 Task: Create in the project AgileOutlook and in the Backlog issue 'Create a new online platform for online fitness courses with advanced workout tracking and personalization features' a child issue 'Automated infrastructure disaster recovery planning and optimization', and assign it to team member softage.1@softage.net. Create in the project AgileOutlook and in the Backlog issue 'Implement a new cloud-based performance management system for a company with advanced employee evaluation and goal setting features' a child issue 'Integration with vendor management systems', and assign it to team member softage.2@softage.net
Action: Mouse moved to (572, 425)
Screenshot: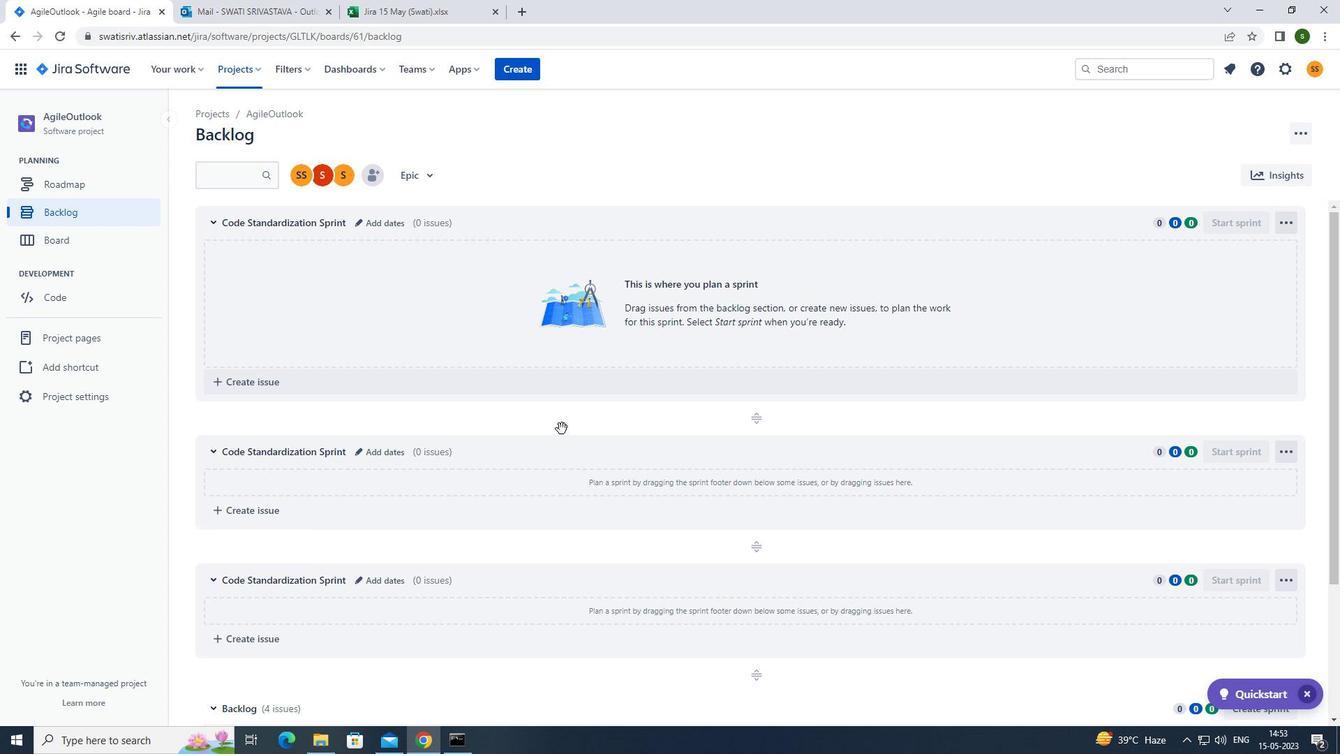 
Action: Mouse scrolled (572, 424) with delta (0, 0)
Screenshot: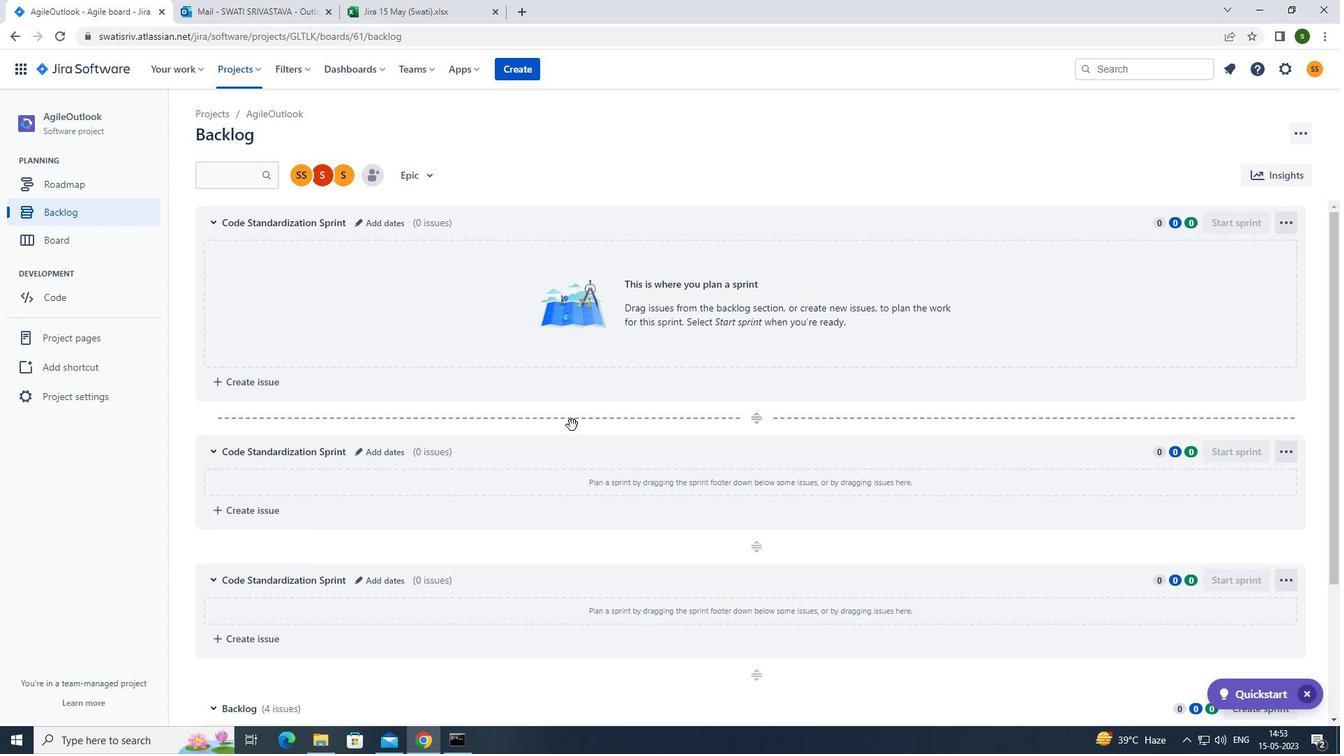 
Action: Mouse scrolled (572, 424) with delta (0, 0)
Screenshot: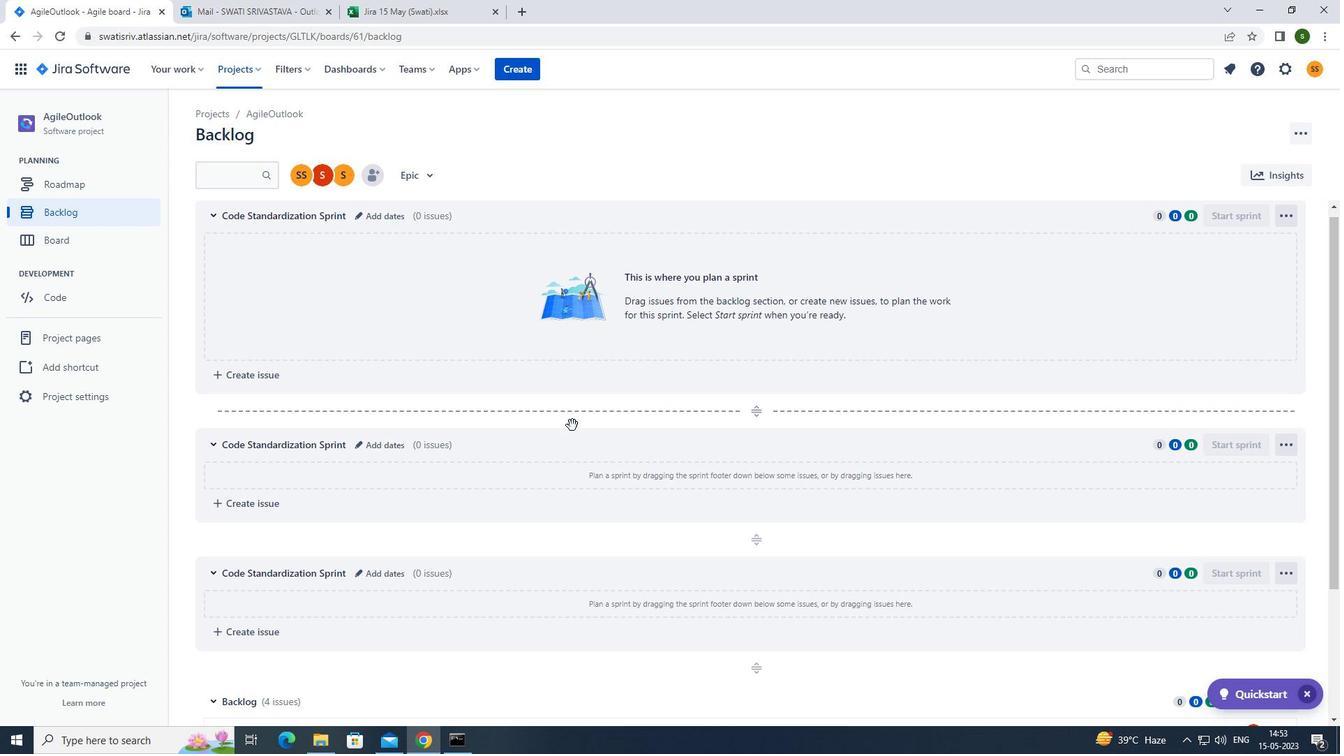 
Action: Mouse scrolled (572, 424) with delta (0, 0)
Screenshot: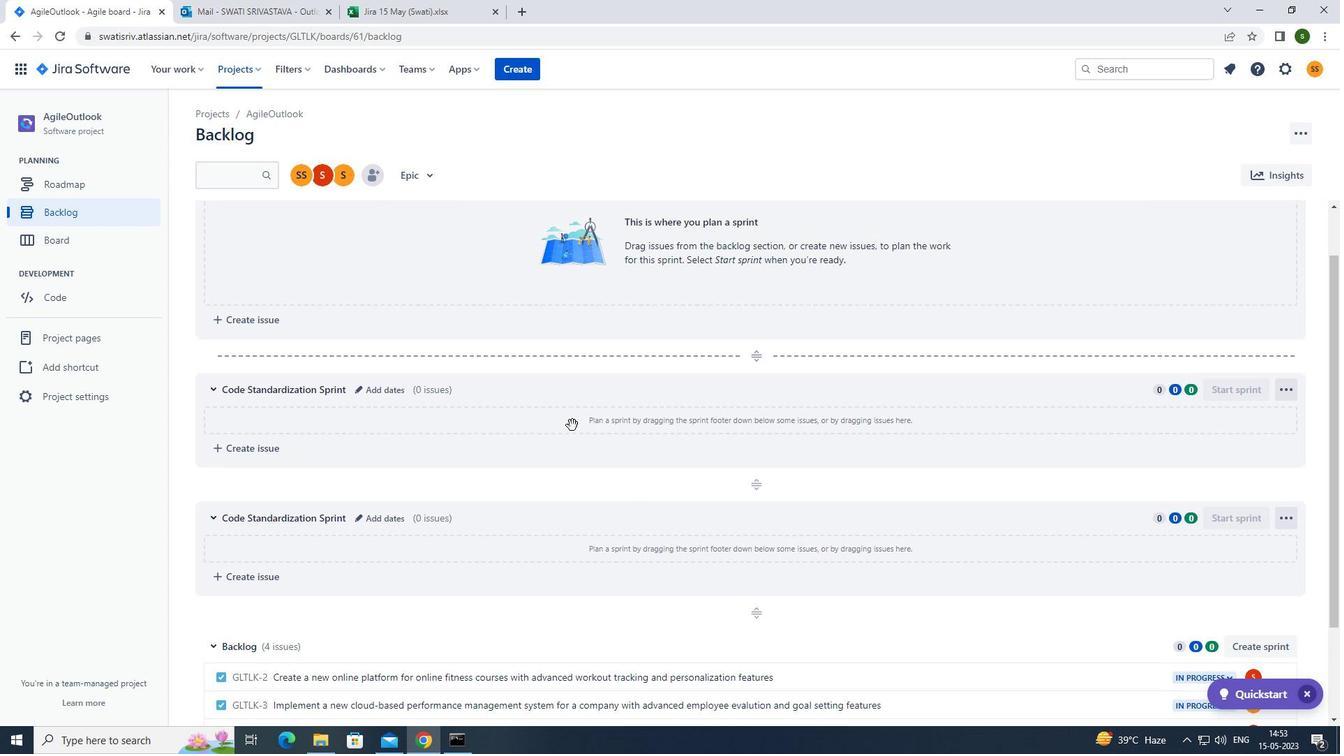 
Action: Mouse scrolled (572, 424) with delta (0, 0)
Screenshot: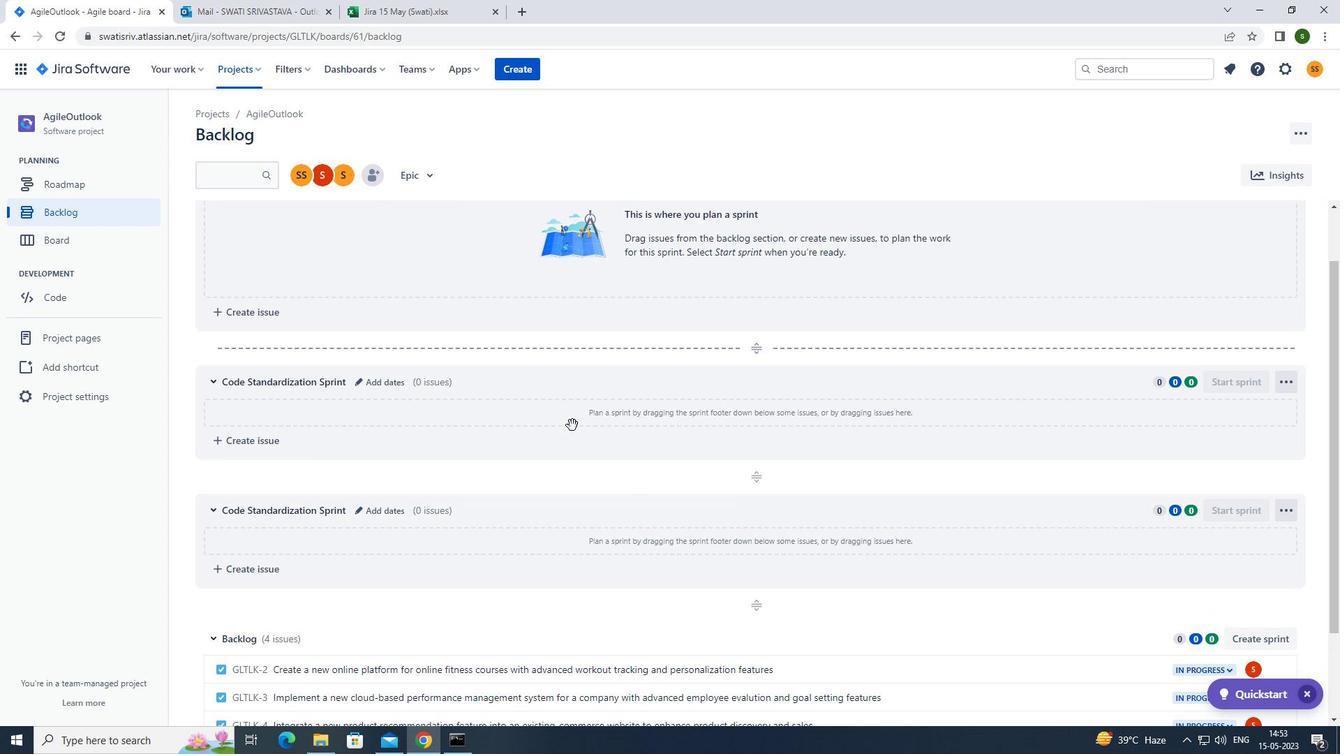 
Action: Mouse scrolled (572, 424) with delta (0, 0)
Screenshot: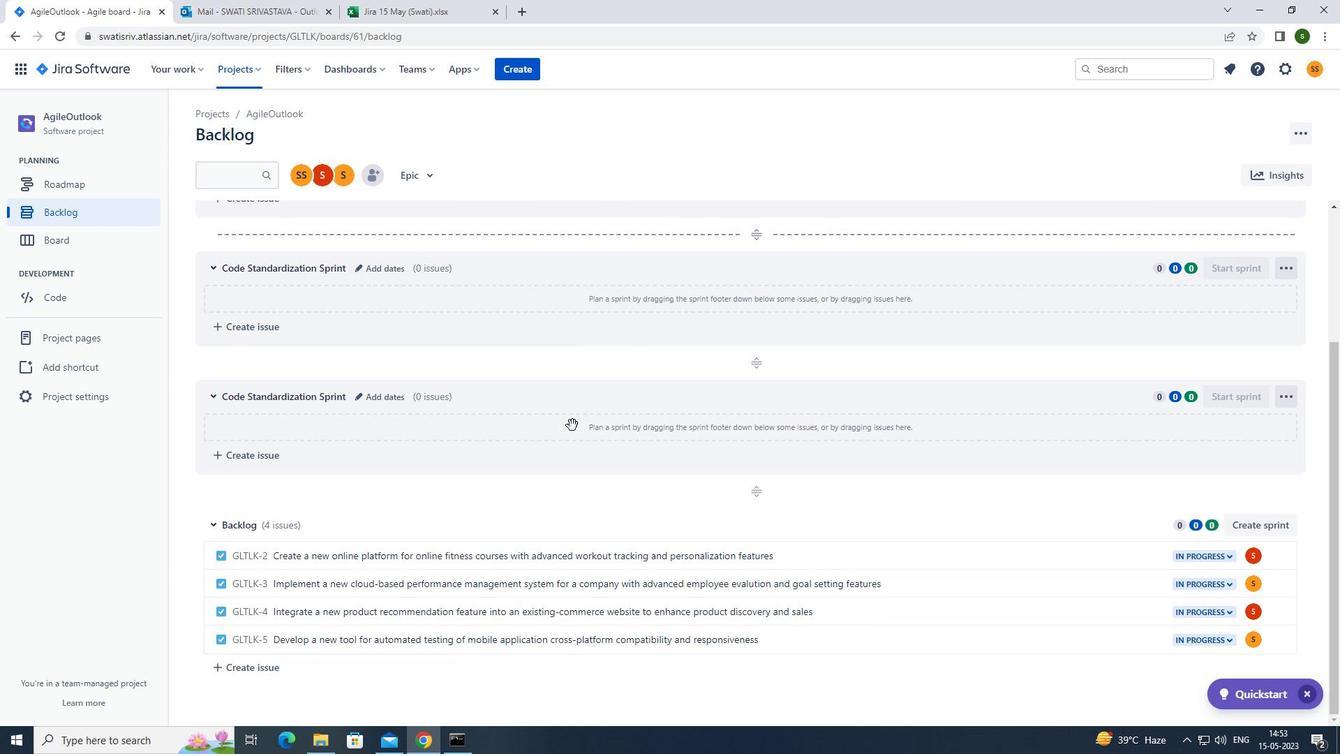
Action: Mouse scrolled (572, 424) with delta (0, 0)
Screenshot: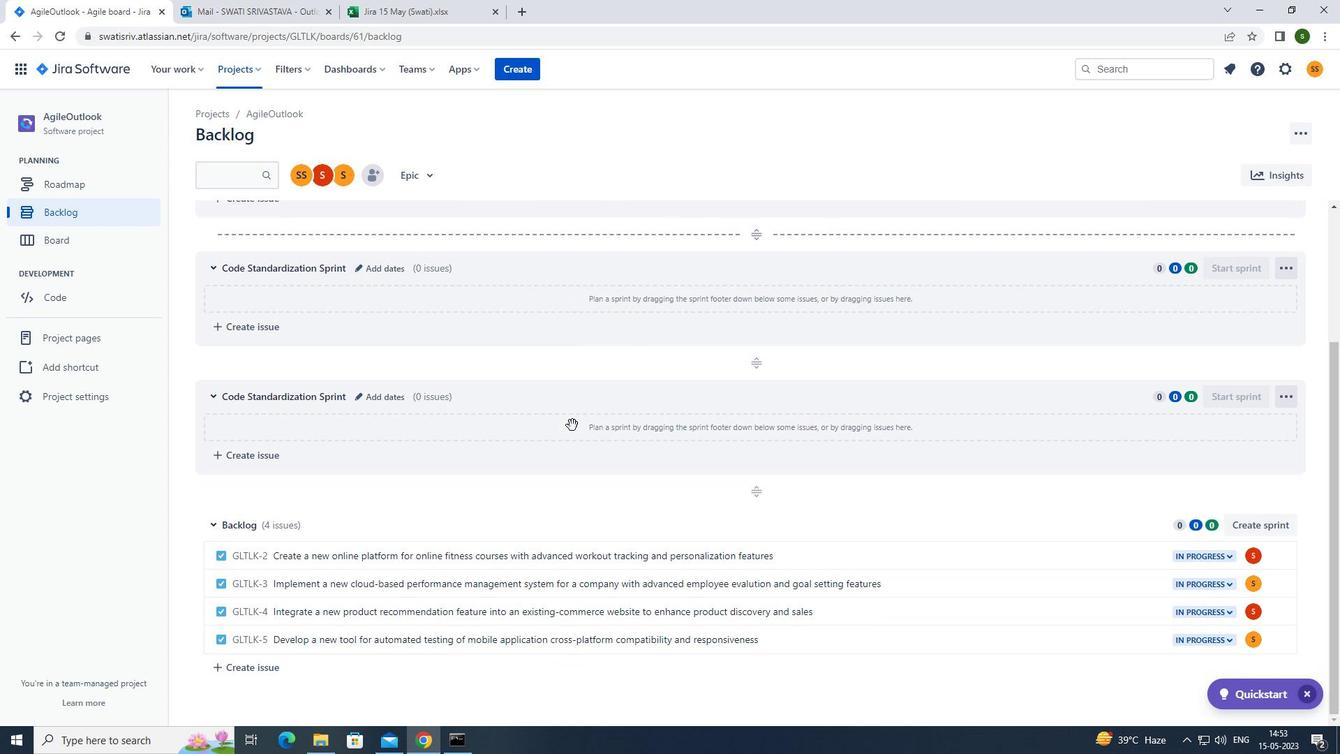 
Action: Mouse moved to (933, 549)
Screenshot: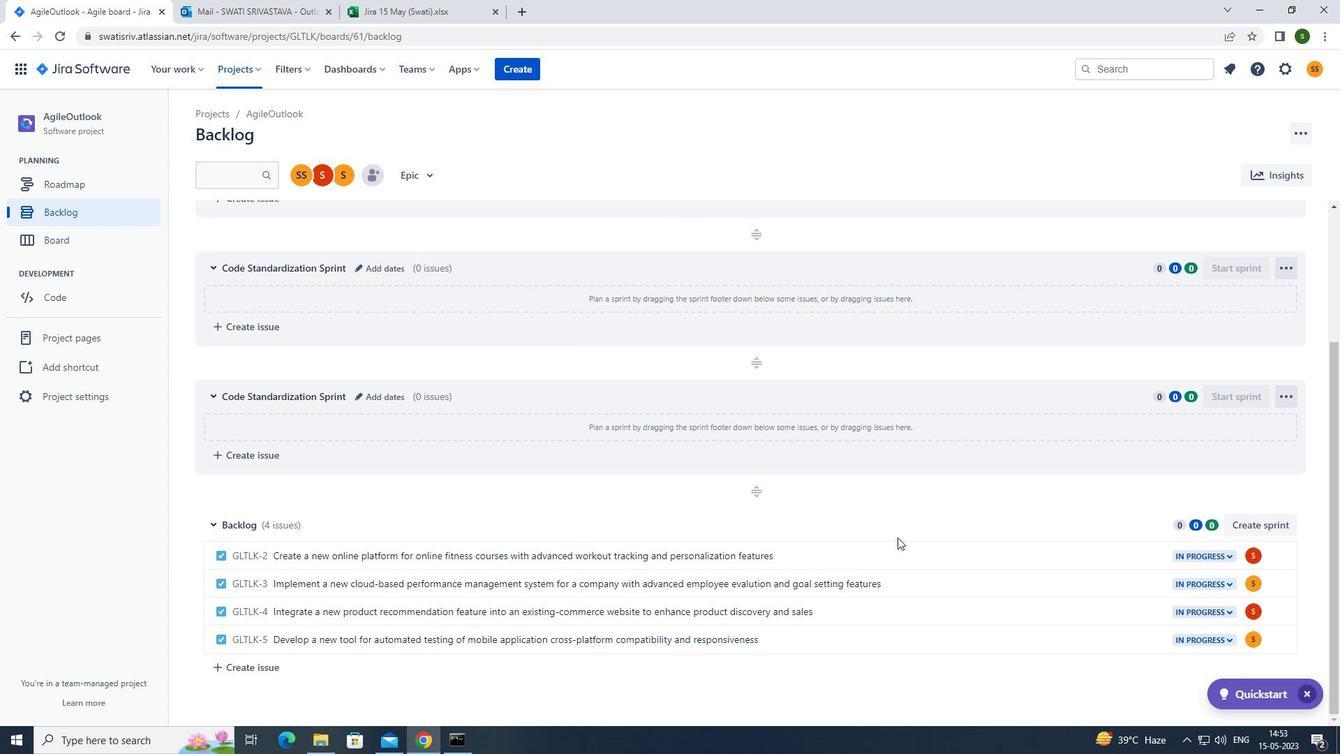 
Action: Mouse pressed left at (933, 549)
Screenshot: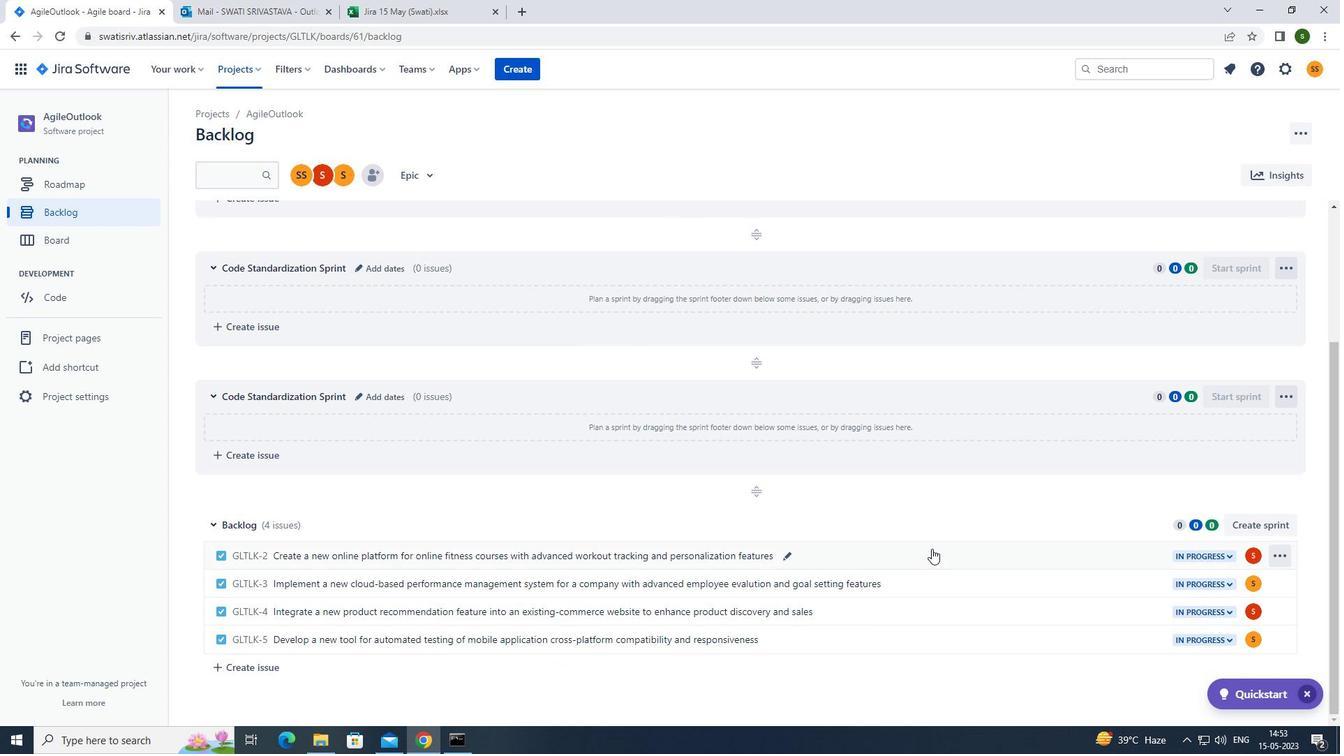 
Action: Mouse moved to (1091, 334)
Screenshot: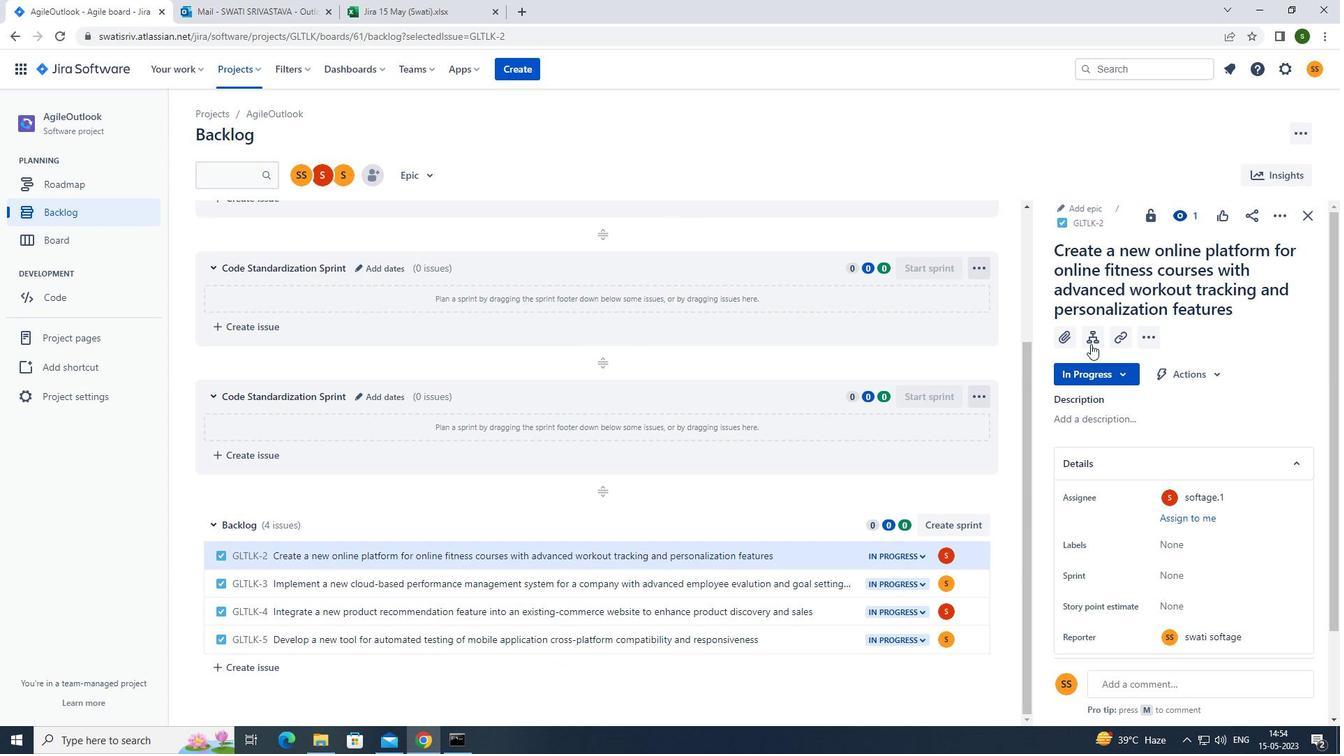 
Action: Mouse pressed left at (1091, 334)
Screenshot: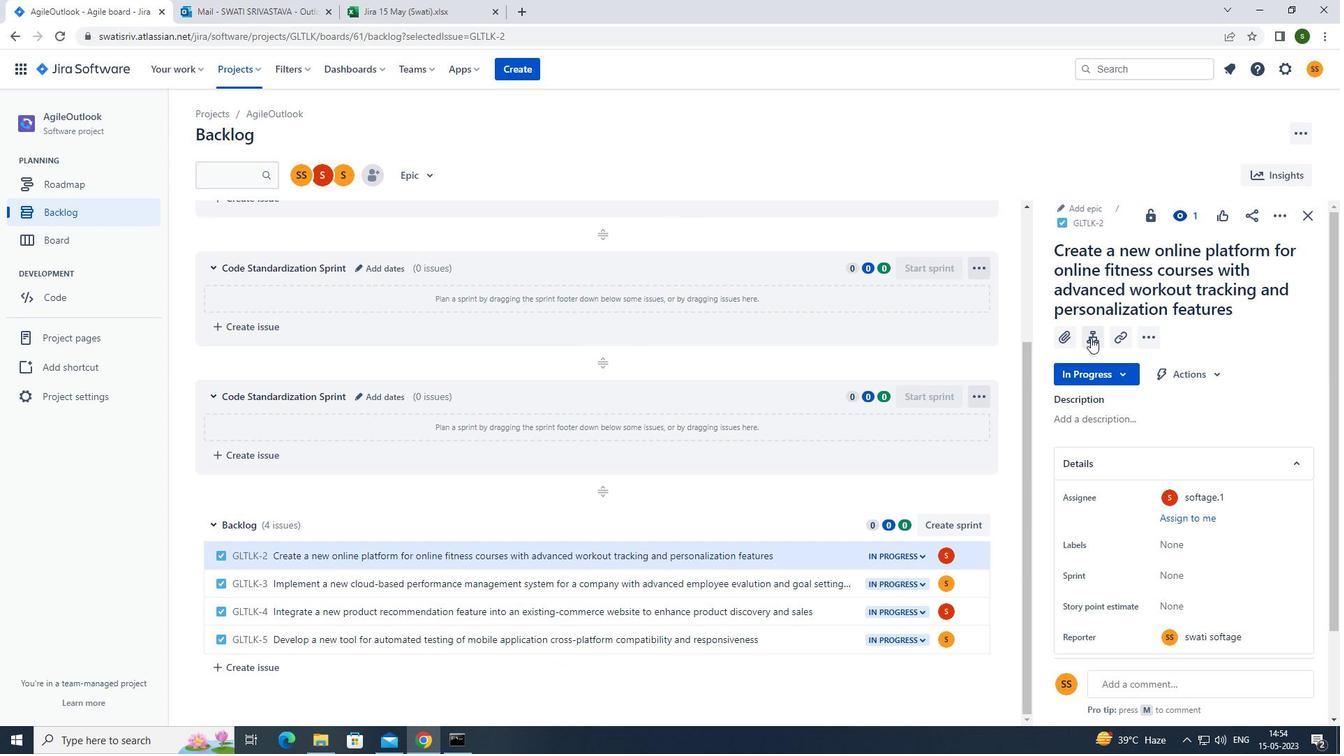 
Action: Mouse moved to (1119, 446)
Screenshot: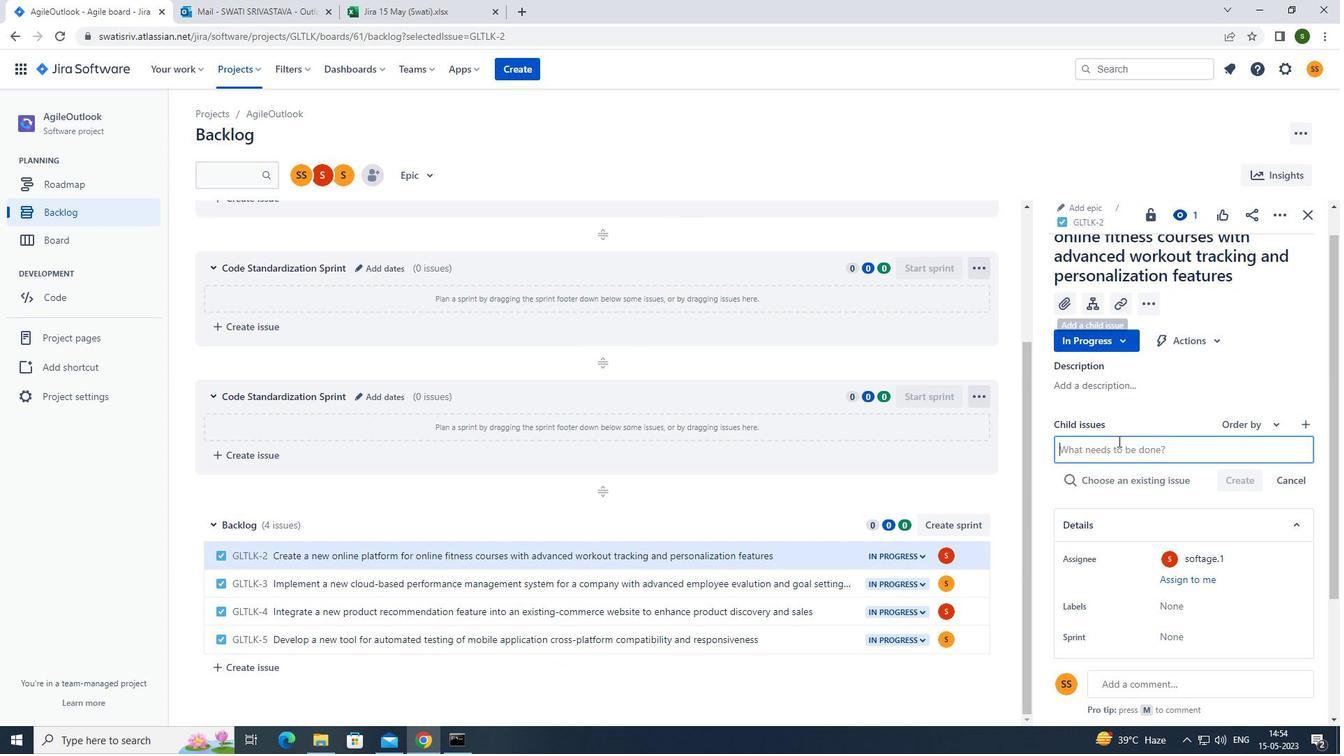 
Action: Mouse pressed left at (1119, 446)
Screenshot: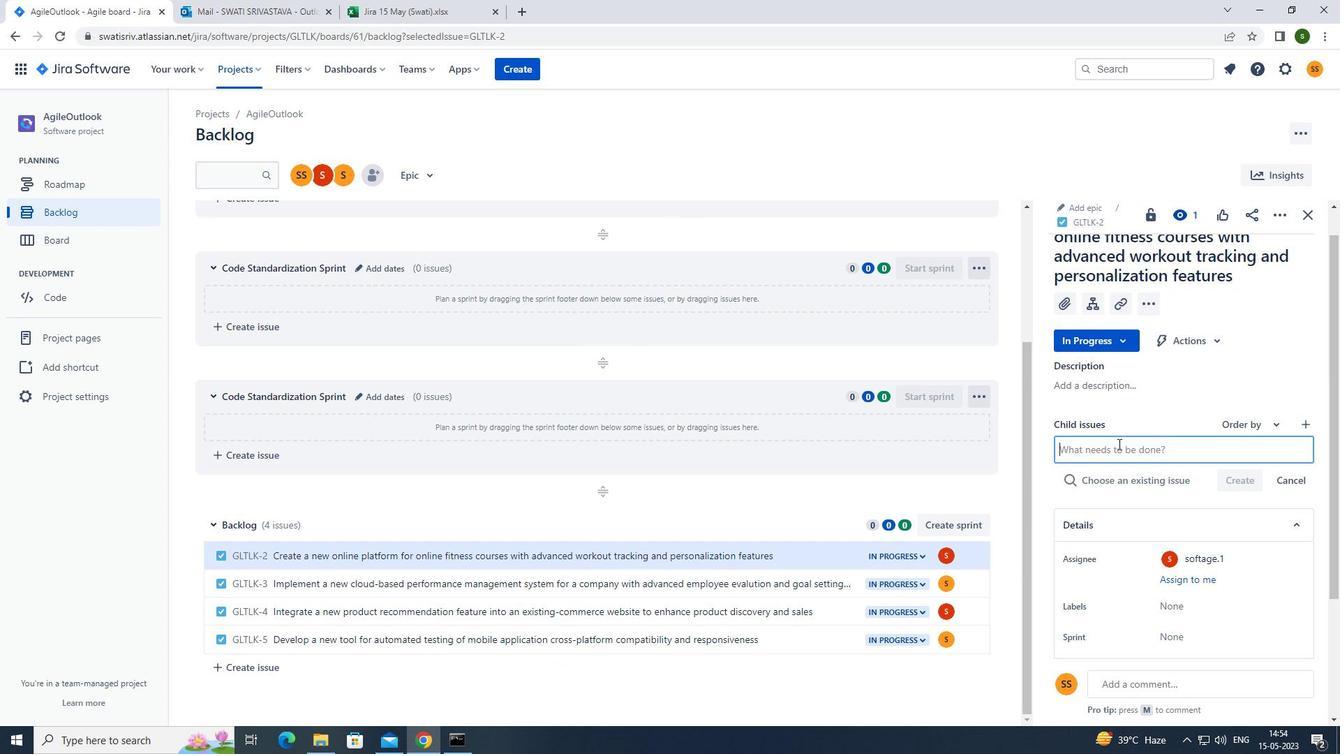 
Action: Mouse moved to (1100, 455)
Screenshot: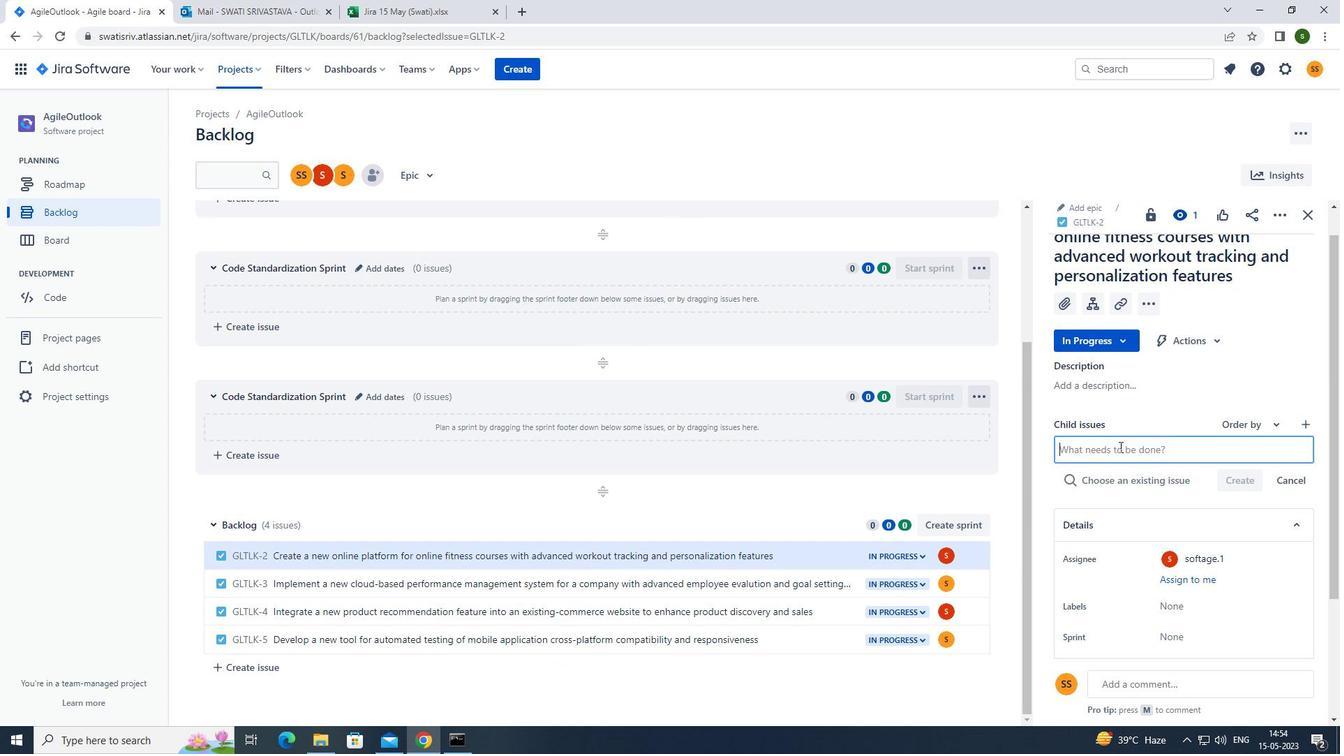 
Action: Key pressed <Key.caps_lock>a<Key.caps_lock>utomated<Key.space>infrastructure<Key.space>disaster<Key.space>recovery<Key.space>planning<Key.space>and<Key.space>optimization<Key.enter>
Screenshot: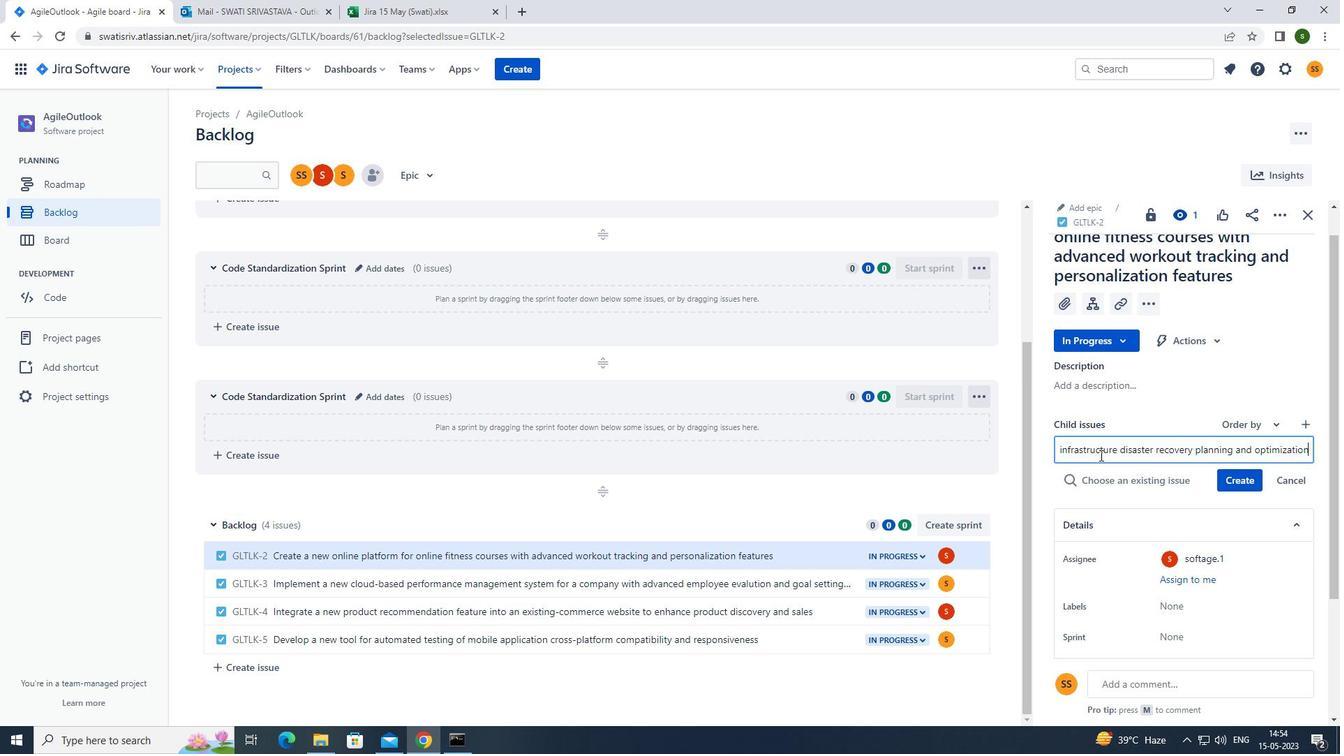 
Action: Mouse moved to (1251, 458)
Screenshot: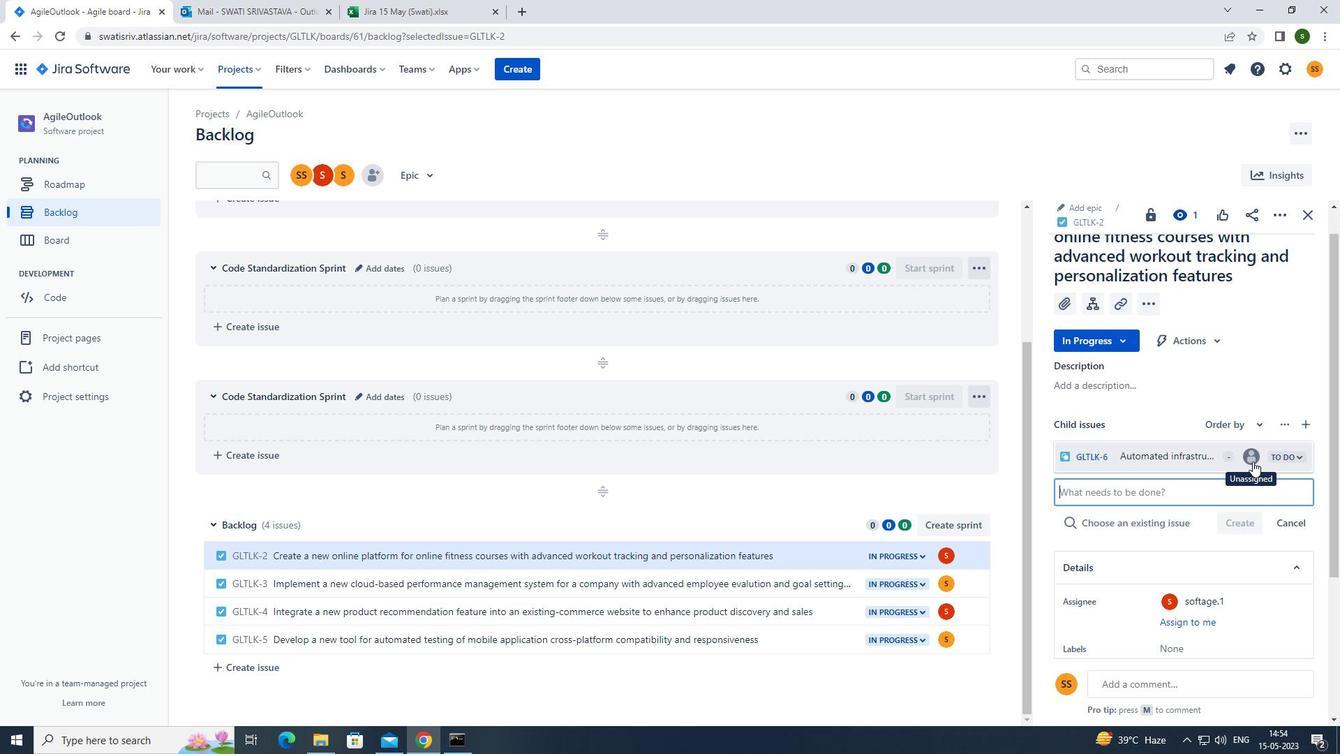 
Action: Mouse pressed left at (1251, 458)
Screenshot: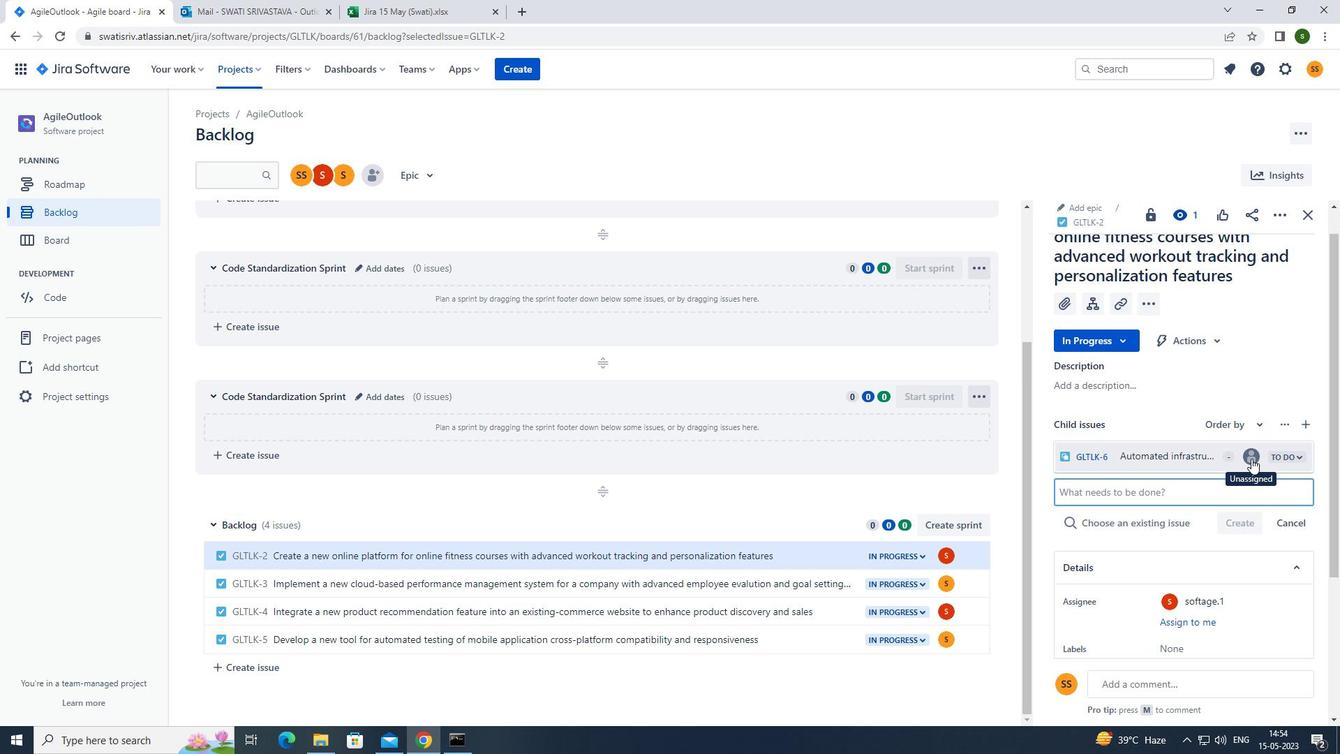 
Action: Mouse moved to (1154, 497)
Screenshot: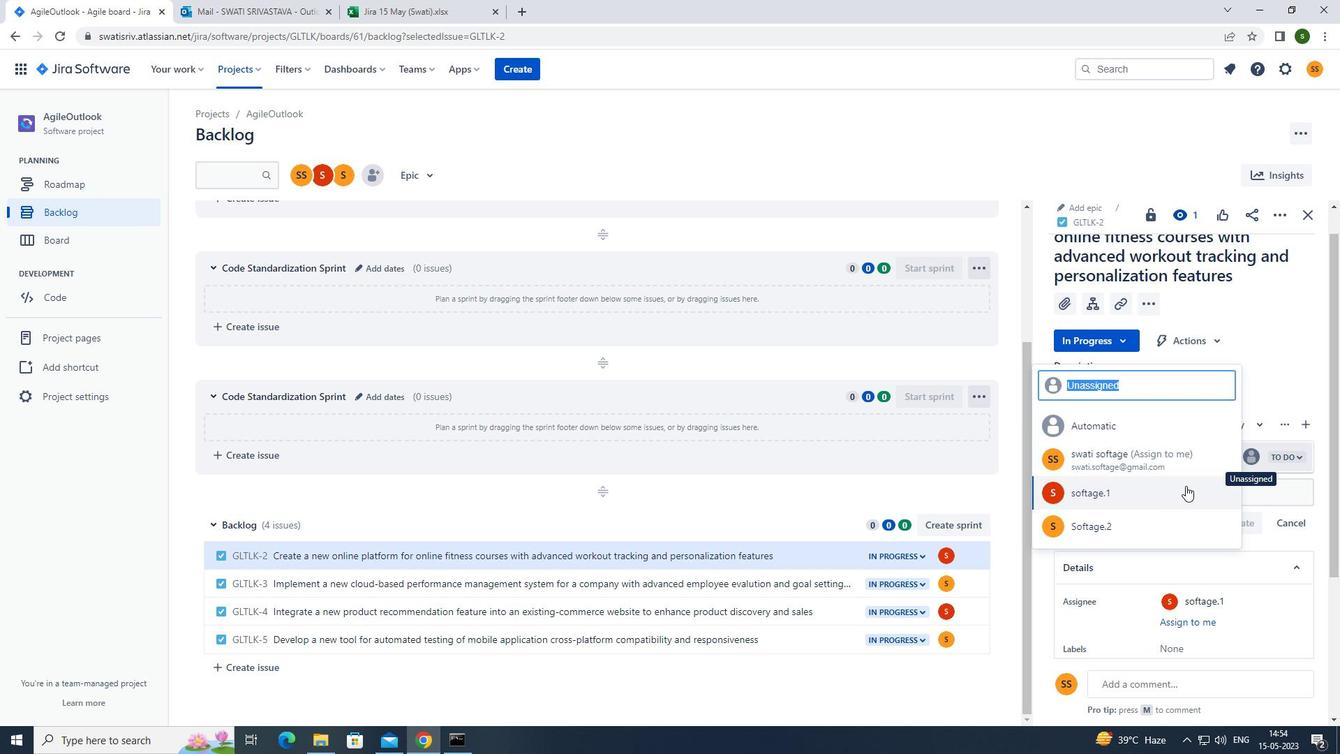 
Action: Mouse pressed left at (1154, 497)
Screenshot: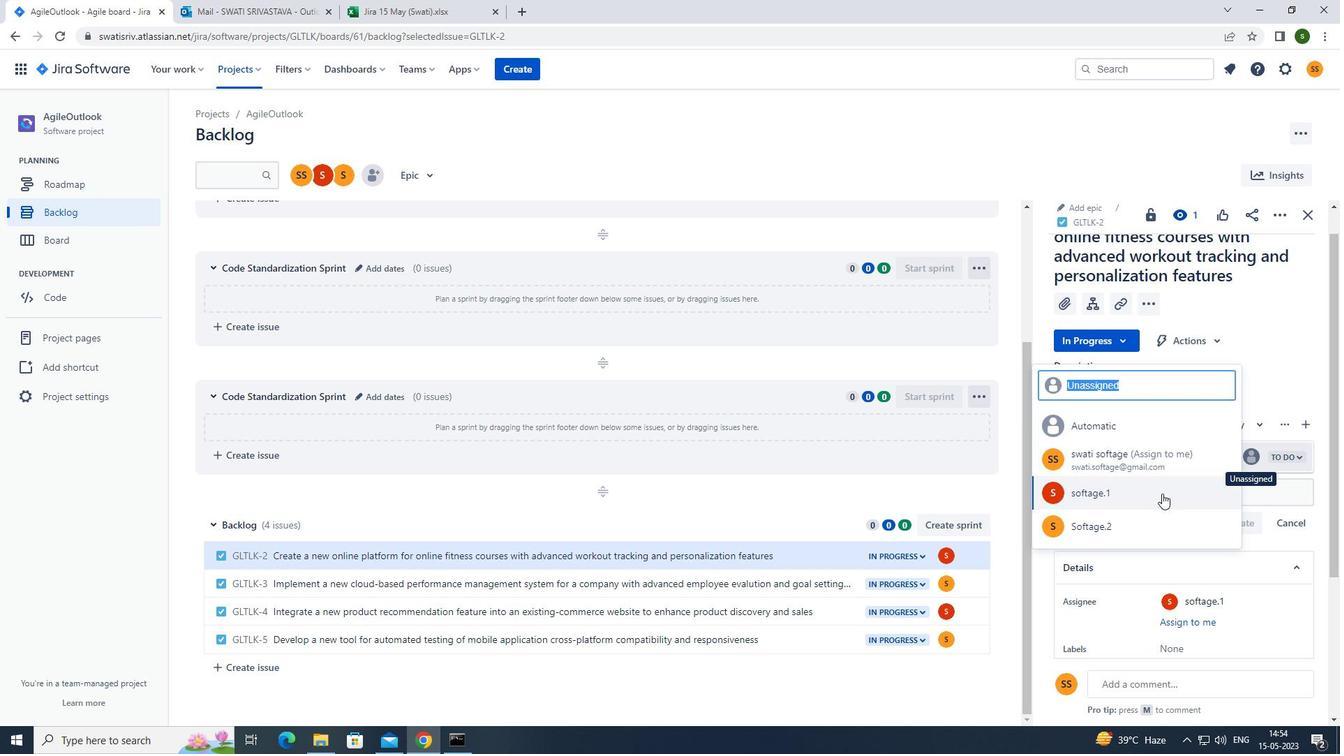 
Action: Mouse moved to (854, 591)
Screenshot: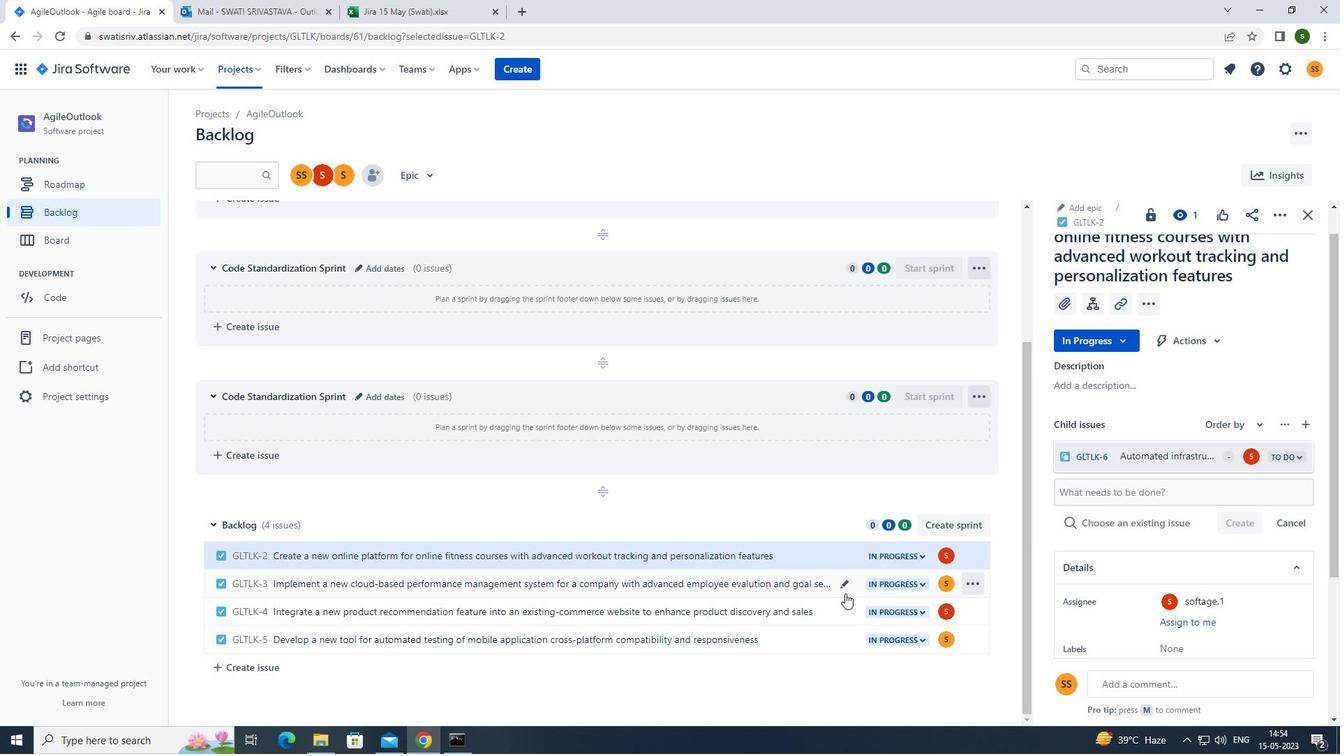 
Action: Mouse pressed left at (854, 591)
Screenshot: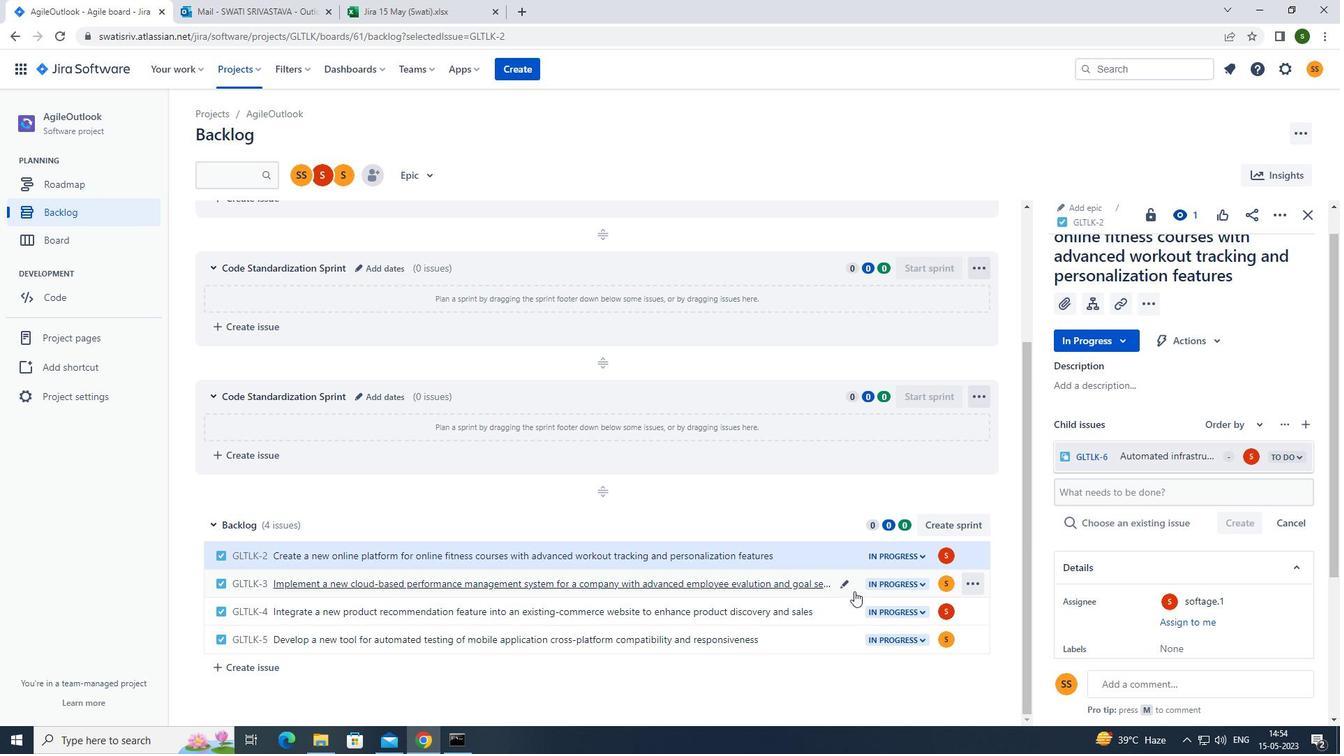 
Action: Mouse moved to (1096, 360)
Screenshot: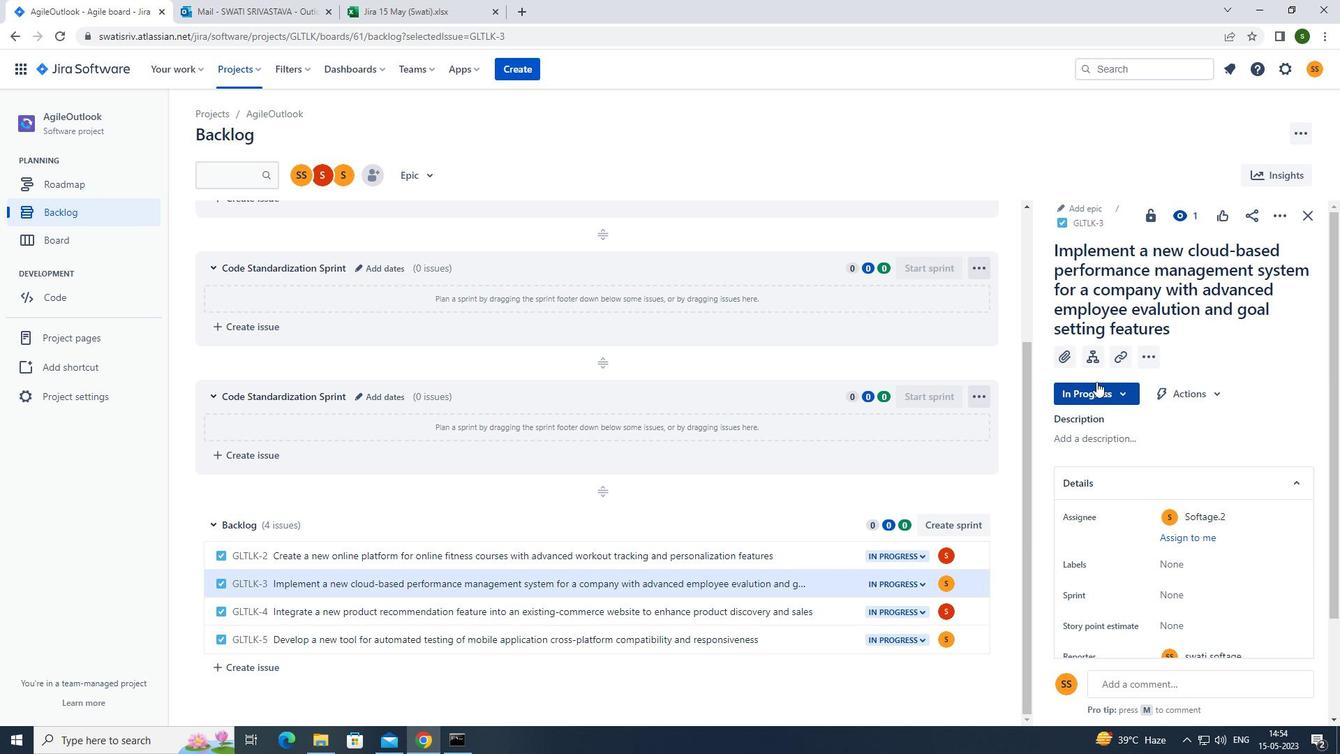 
Action: Mouse pressed left at (1096, 360)
Screenshot: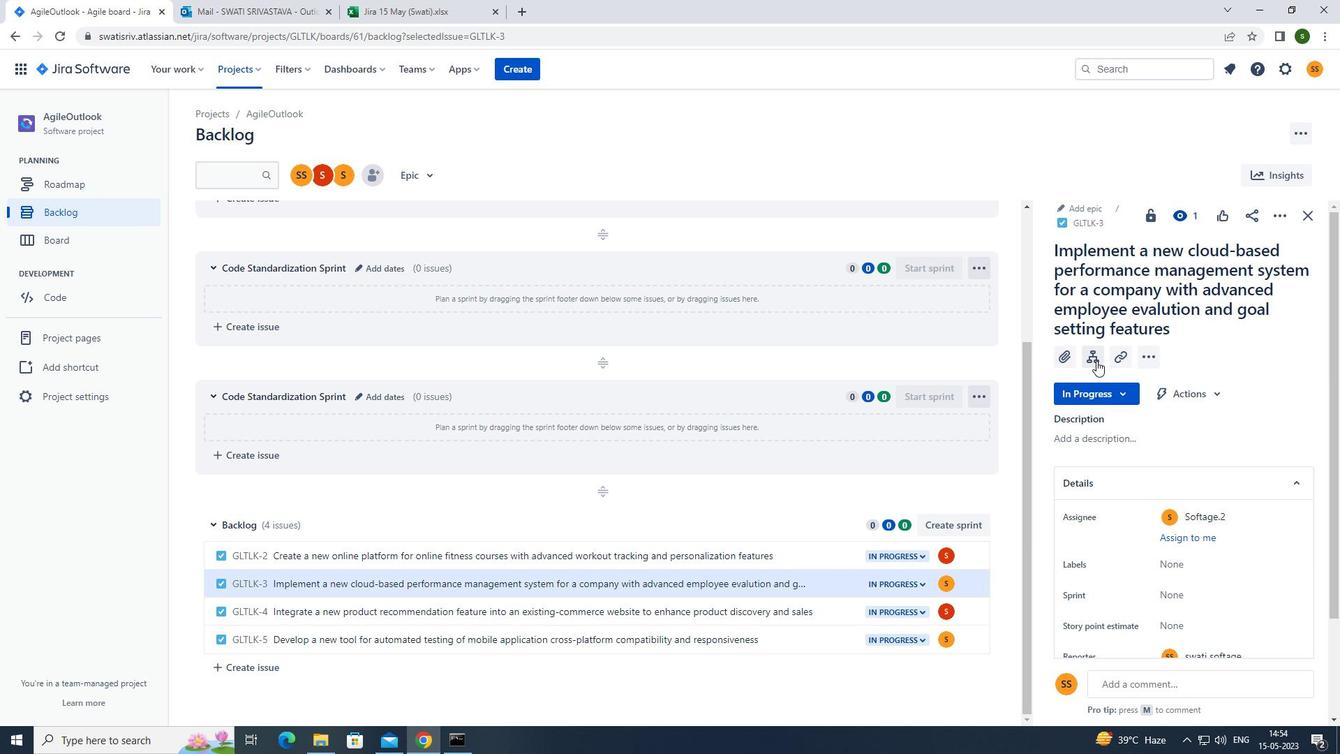 
Action: Mouse moved to (1136, 453)
Screenshot: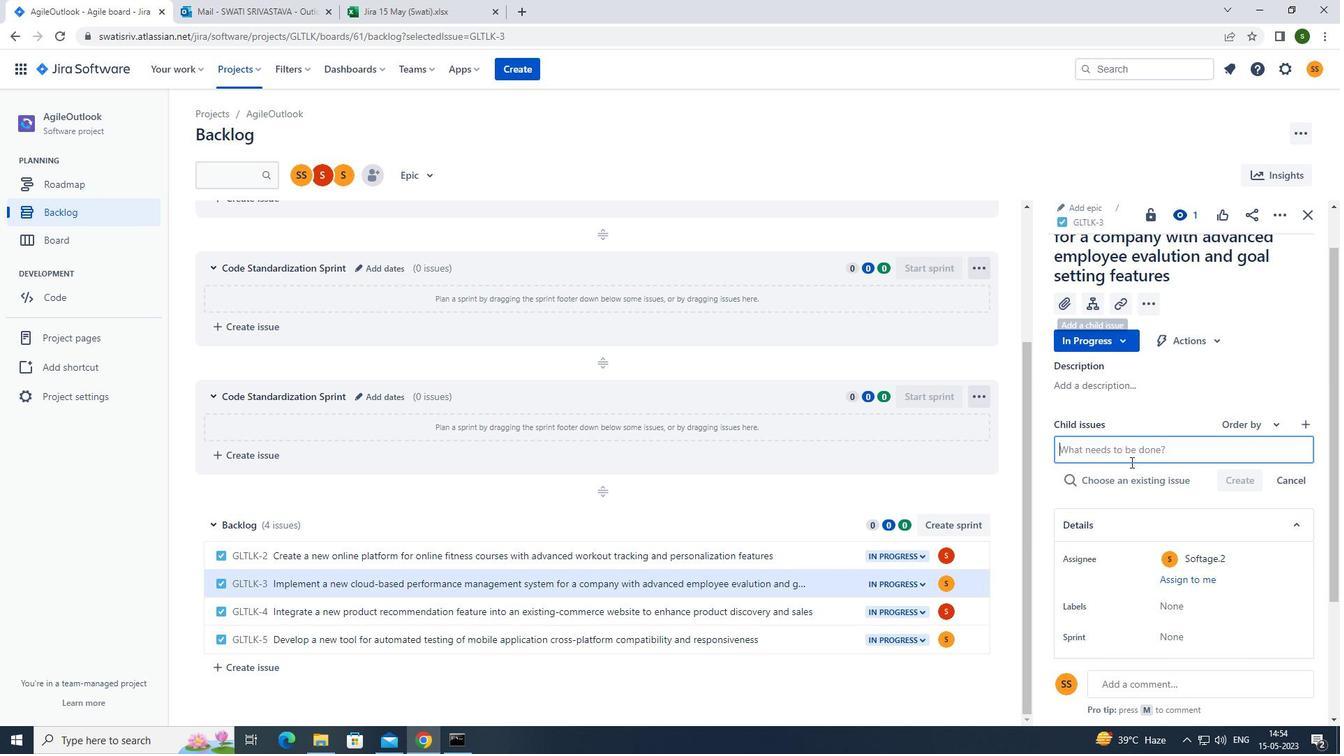 
Action: Mouse pressed left at (1136, 453)
Screenshot: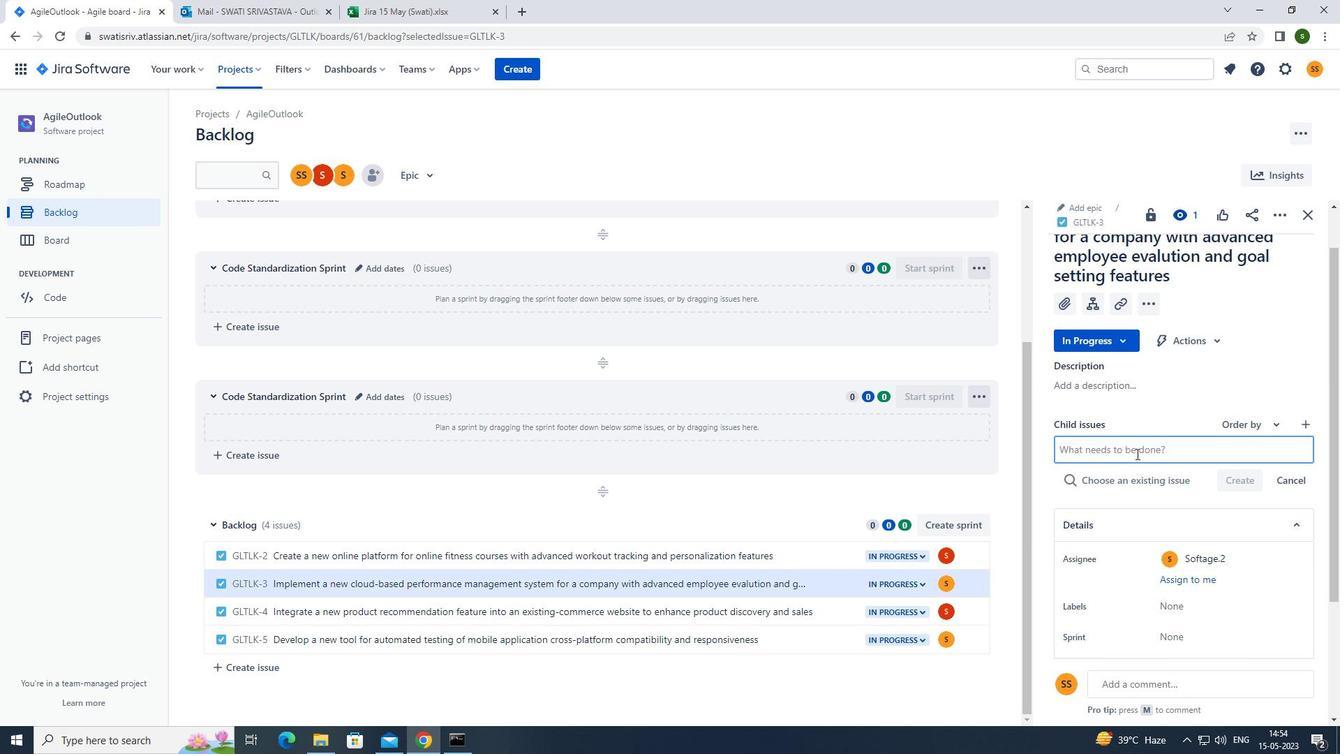 
Action: Mouse moved to (1135, 453)
Screenshot: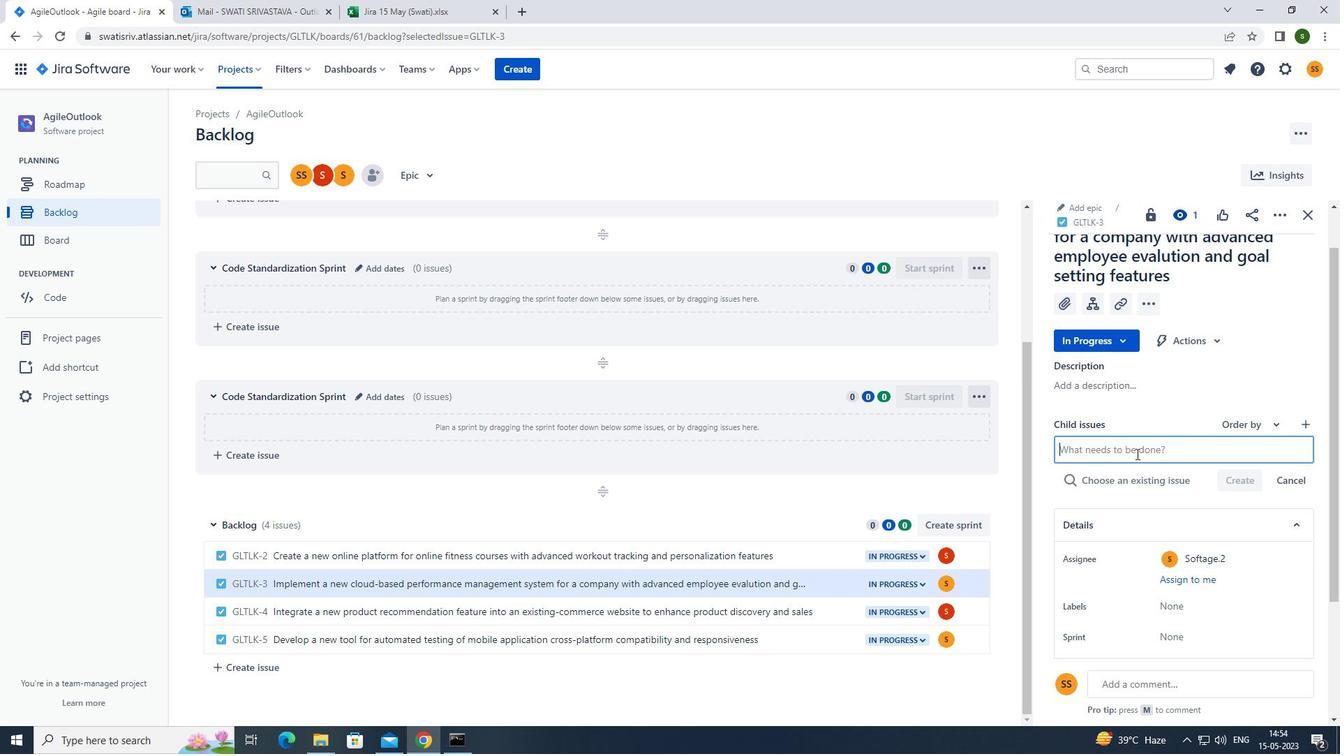 
Action: Key pressed <Key.caps_lock>i<Key.caps_lock>ntegration<Key.space>with<Key.space>vendor<Key.space>management<Key.space>systems<Key.enter>
Screenshot: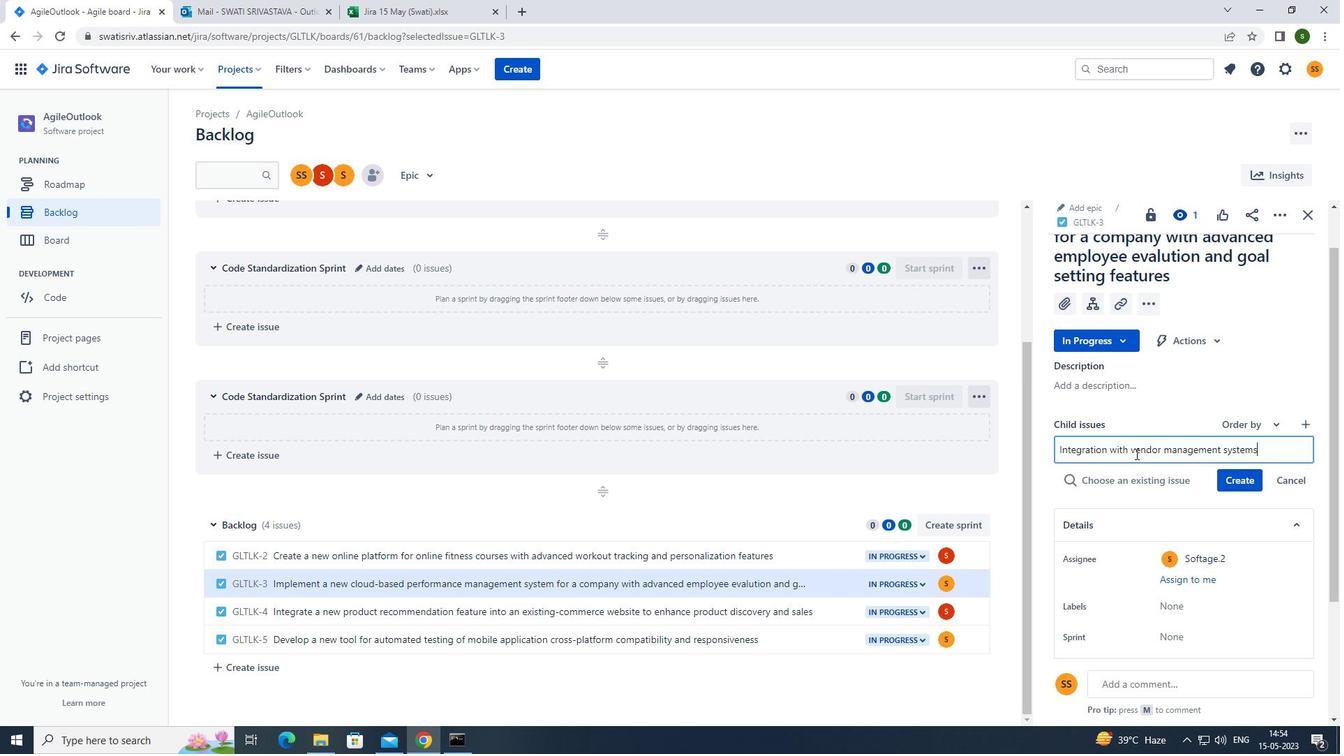 
Action: Mouse moved to (1255, 458)
Screenshot: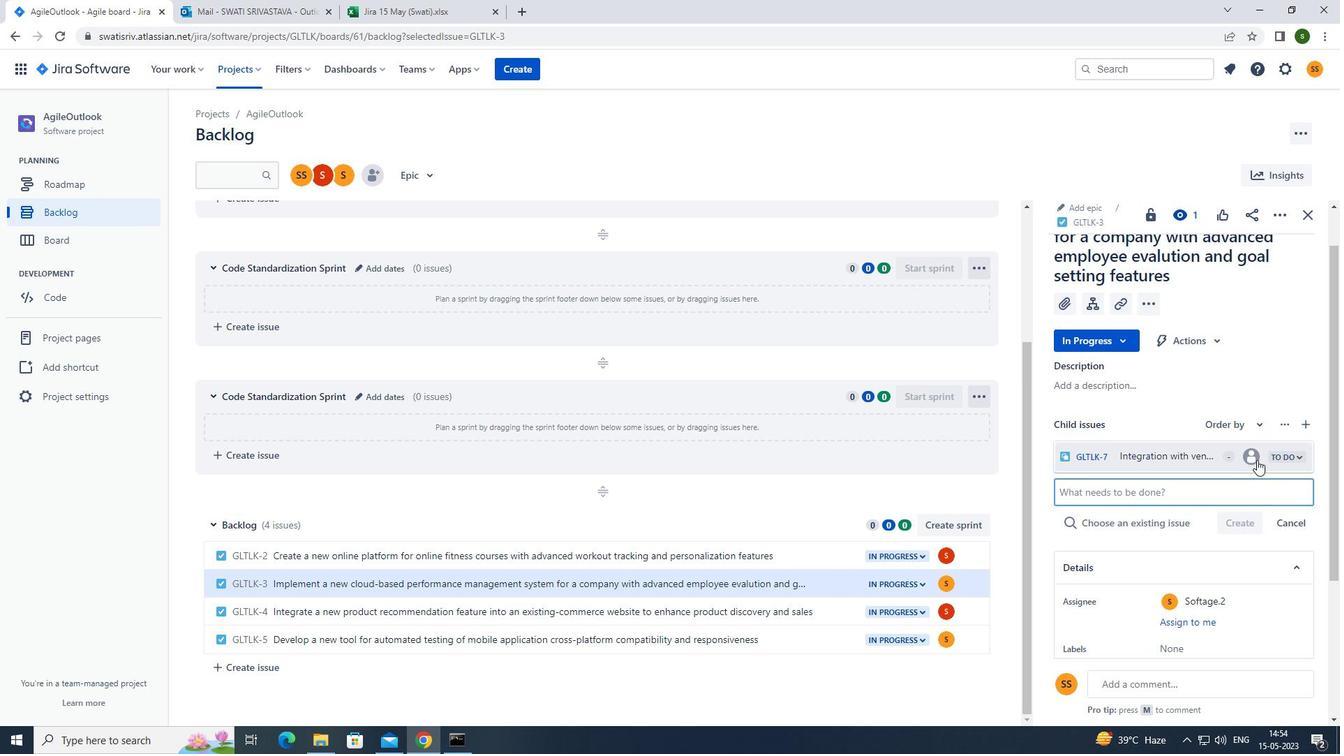 
Action: Mouse pressed left at (1255, 458)
Screenshot: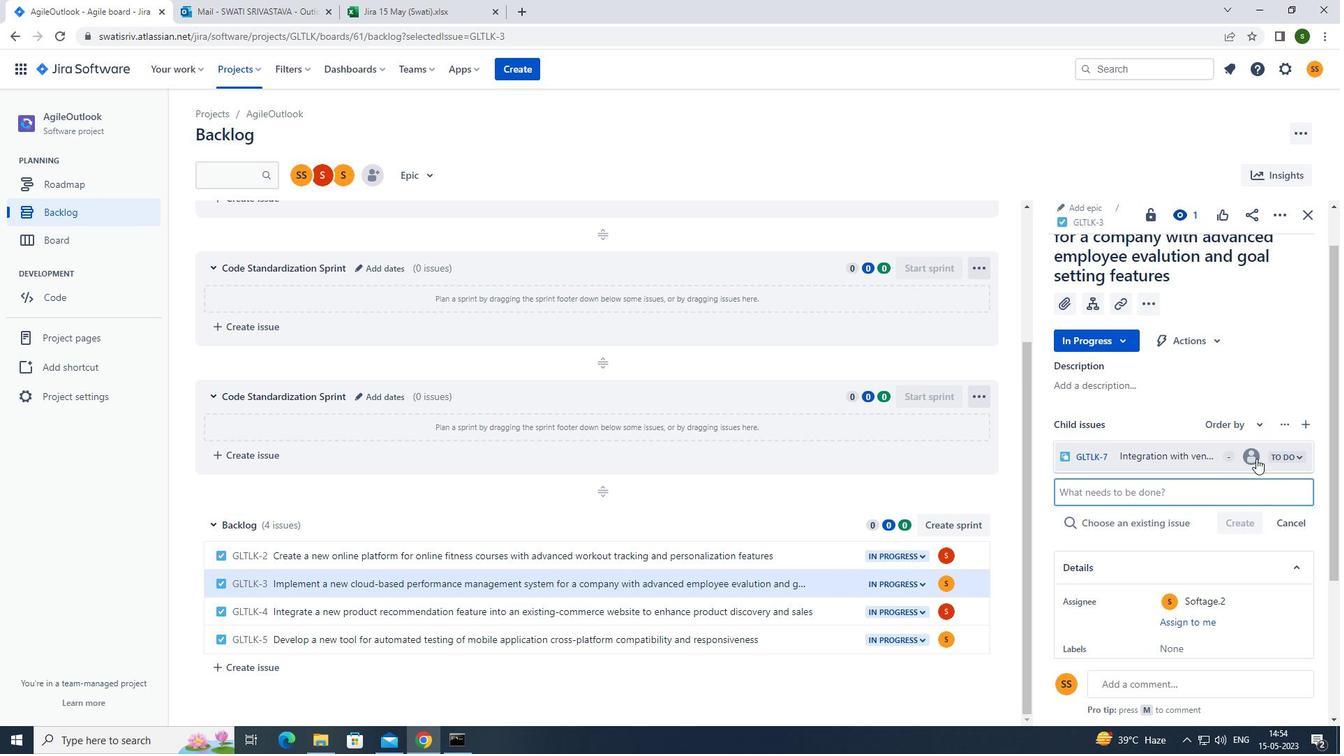 
Action: Mouse moved to (1152, 529)
Screenshot: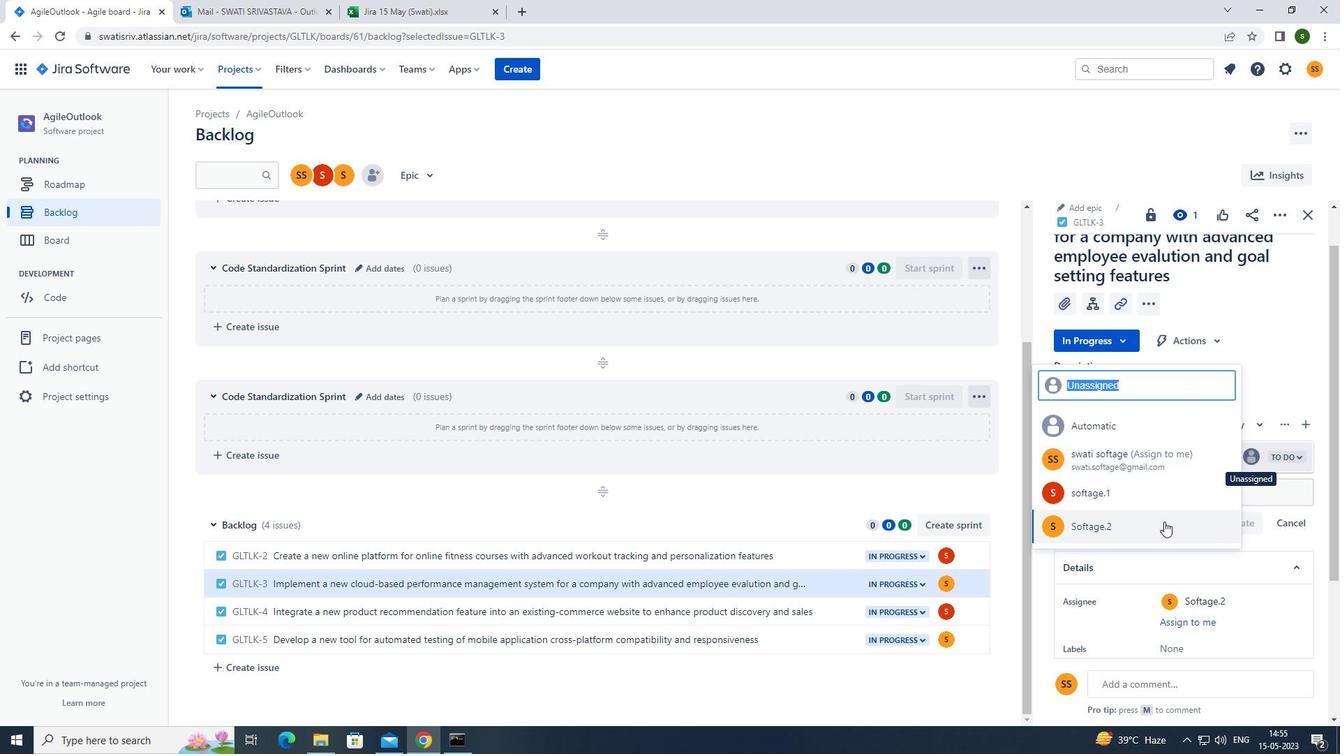 
Action: Mouse pressed left at (1152, 529)
Screenshot: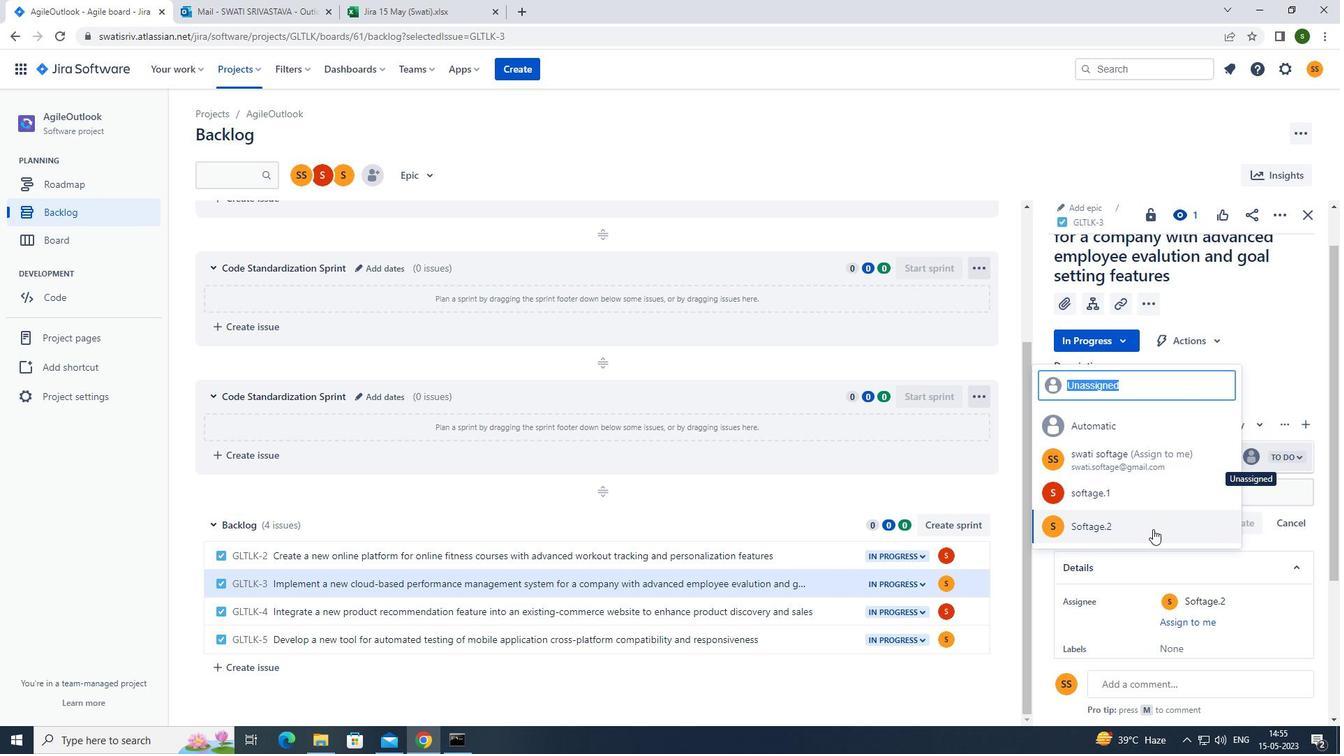 
